 Task: In the  document flyer.odt Use the feature 'and check spelling and grammer' Change font style of header to '18' Select the body of letter and change paragraph spacing to  Double
Action: Mouse moved to (273, 411)
Screenshot: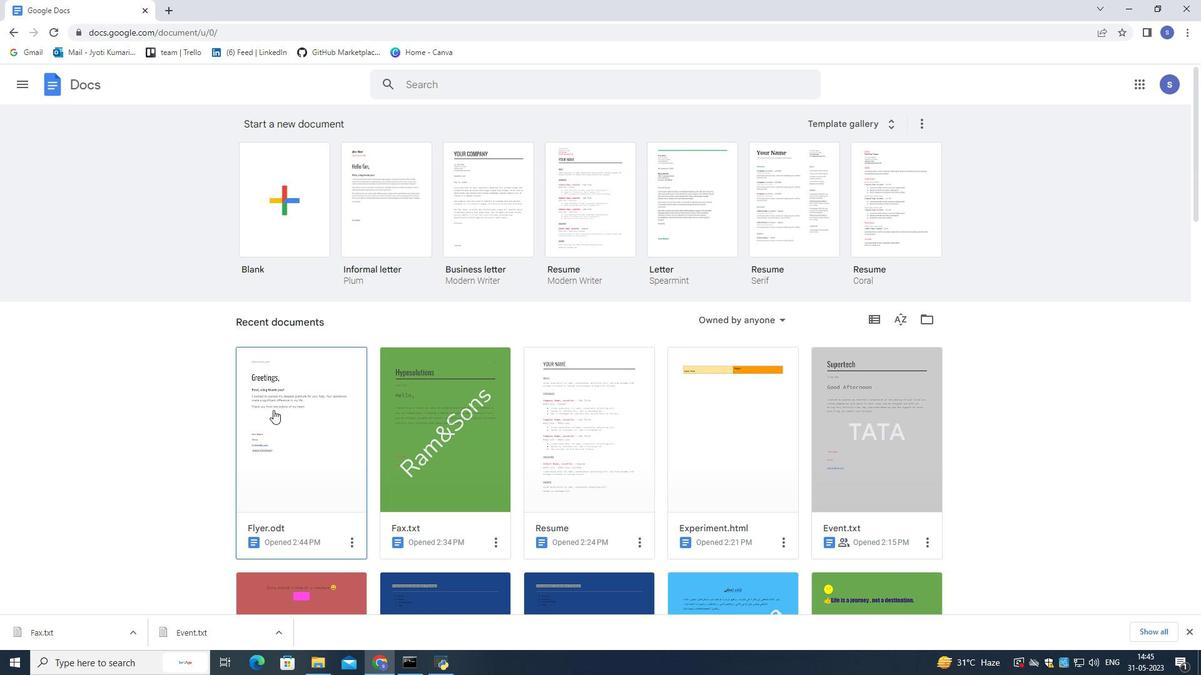 
Action: Mouse pressed left at (273, 411)
Screenshot: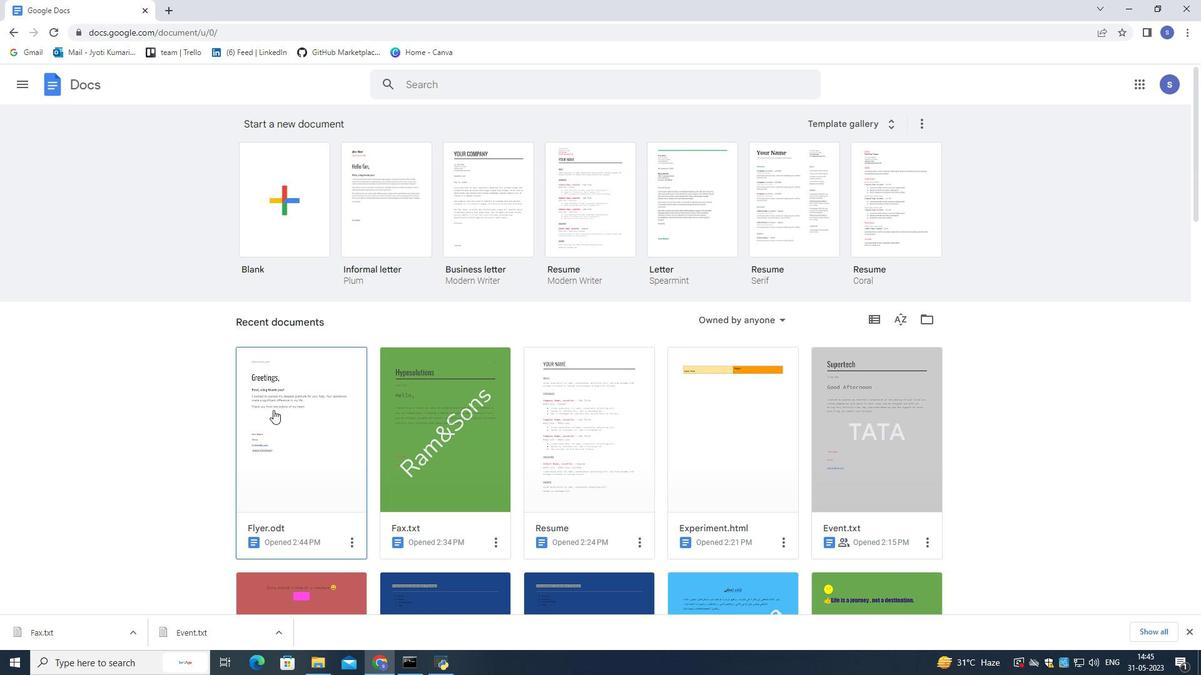 
Action: Mouse moved to (208, 92)
Screenshot: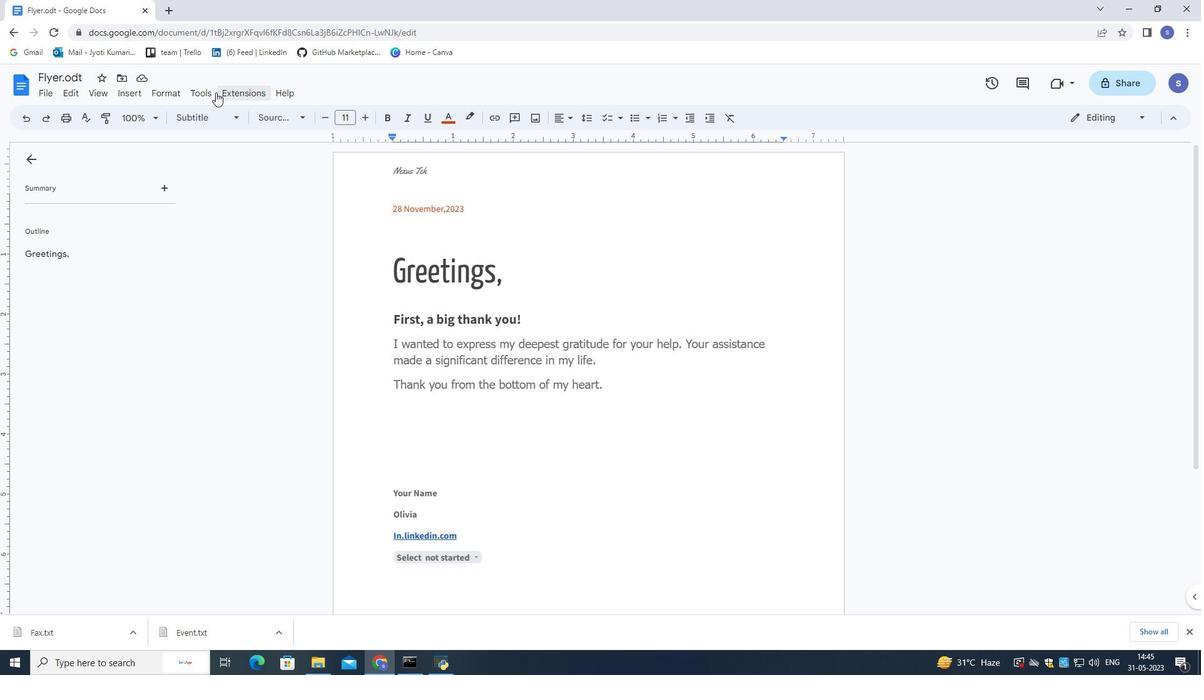 
Action: Mouse pressed left at (208, 92)
Screenshot: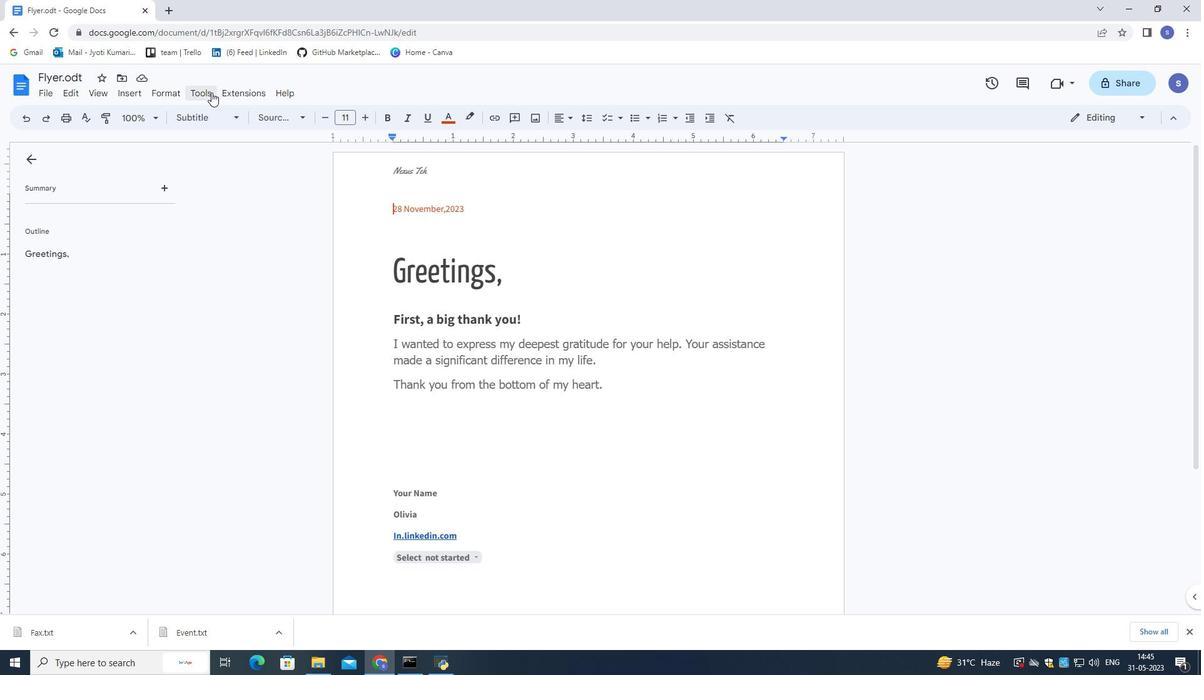 
Action: Mouse moved to (225, 114)
Screenshot: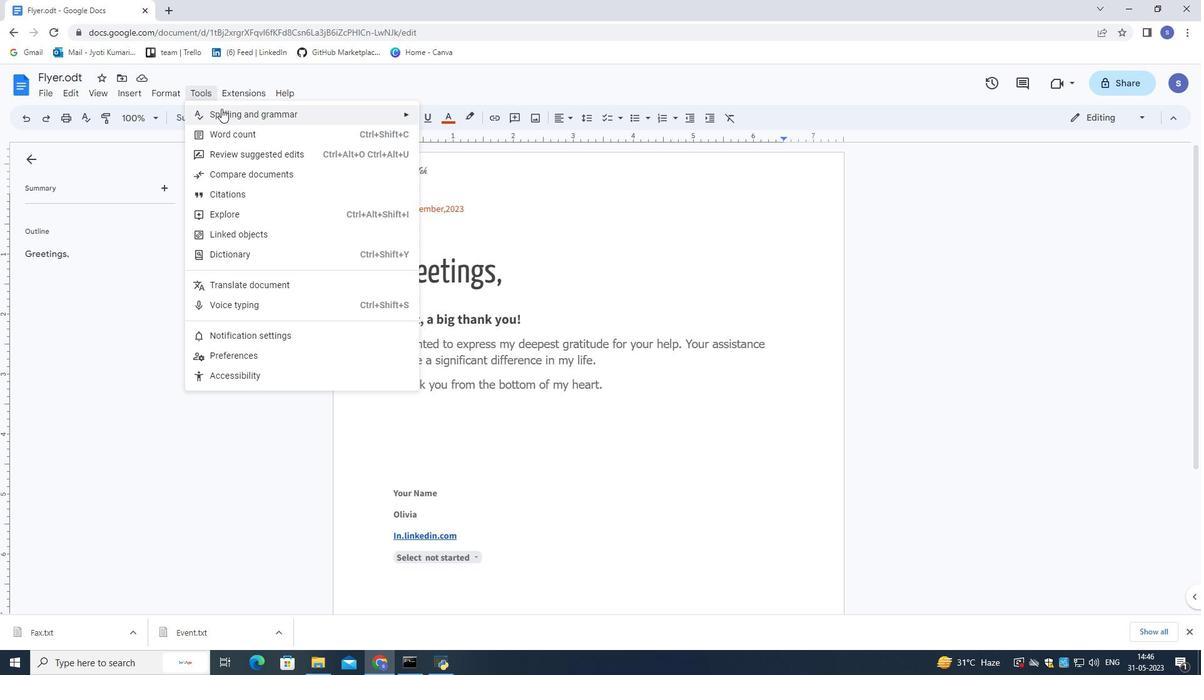 
Action: Mouse pressed left at (225, 114)
Screenshot: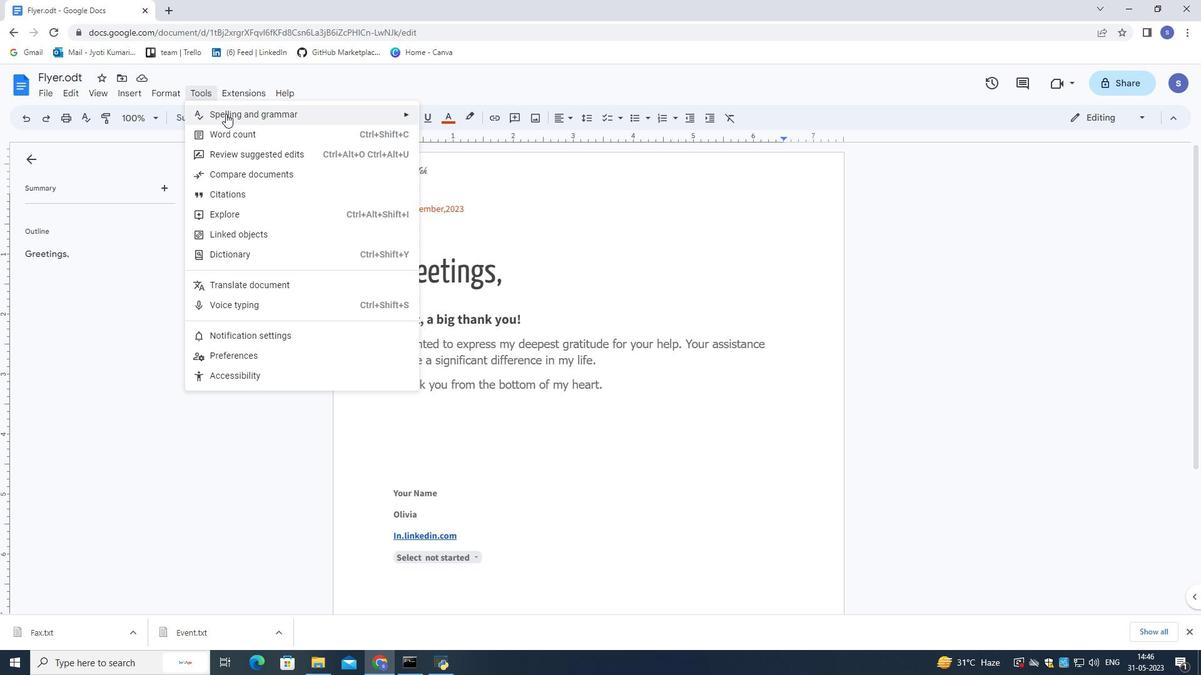 
Action: Mouse moved to (429, 115)
Screenshot: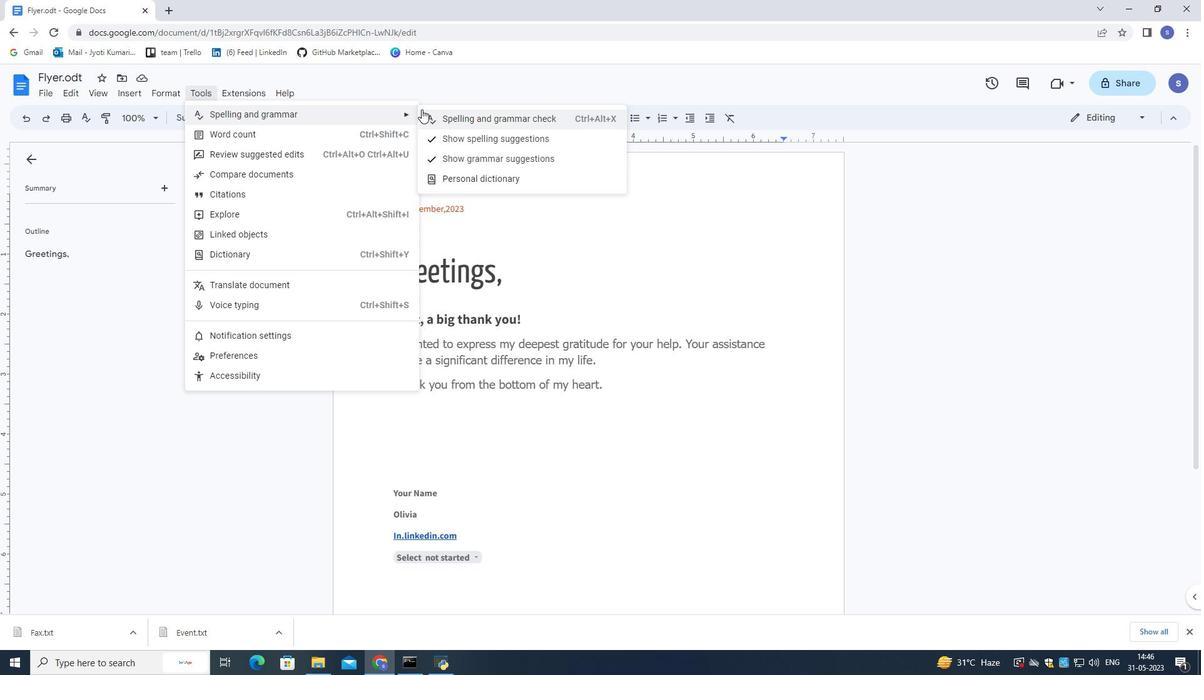 
Action: Mouse pressed left at (429, 115)
Screenshot: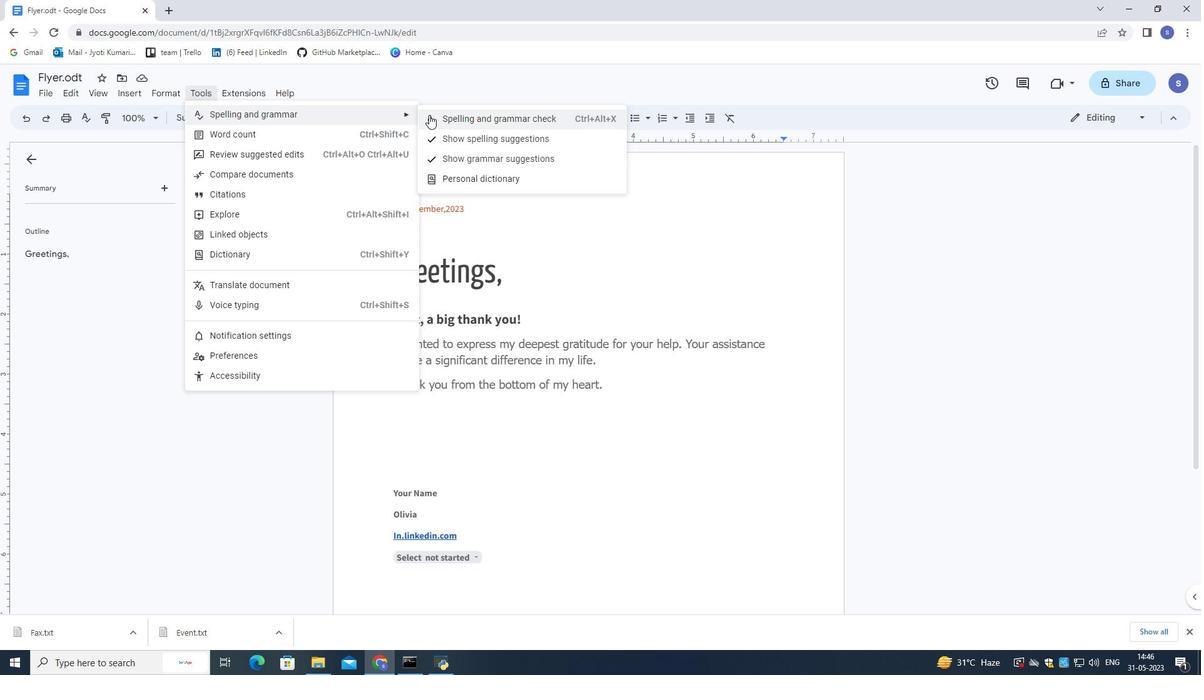 
Action: Mouse moved to (462, 174)
Screenshot: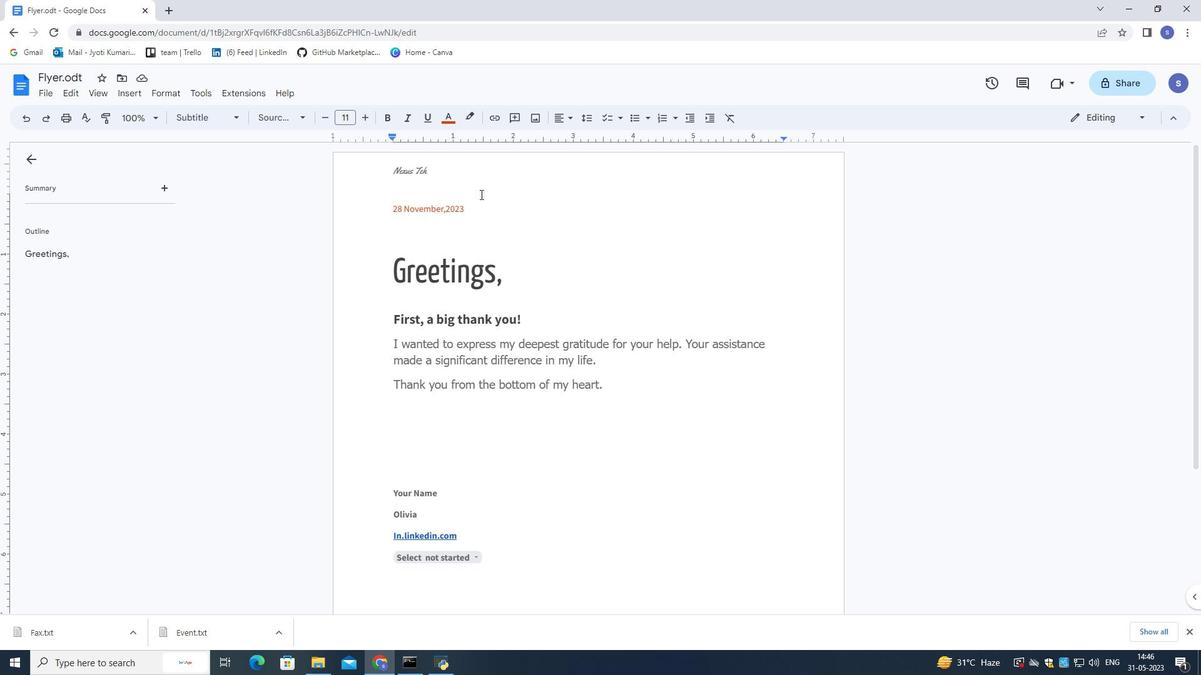 
Action: Mouse pressed left at (462, 174)
Screenshot: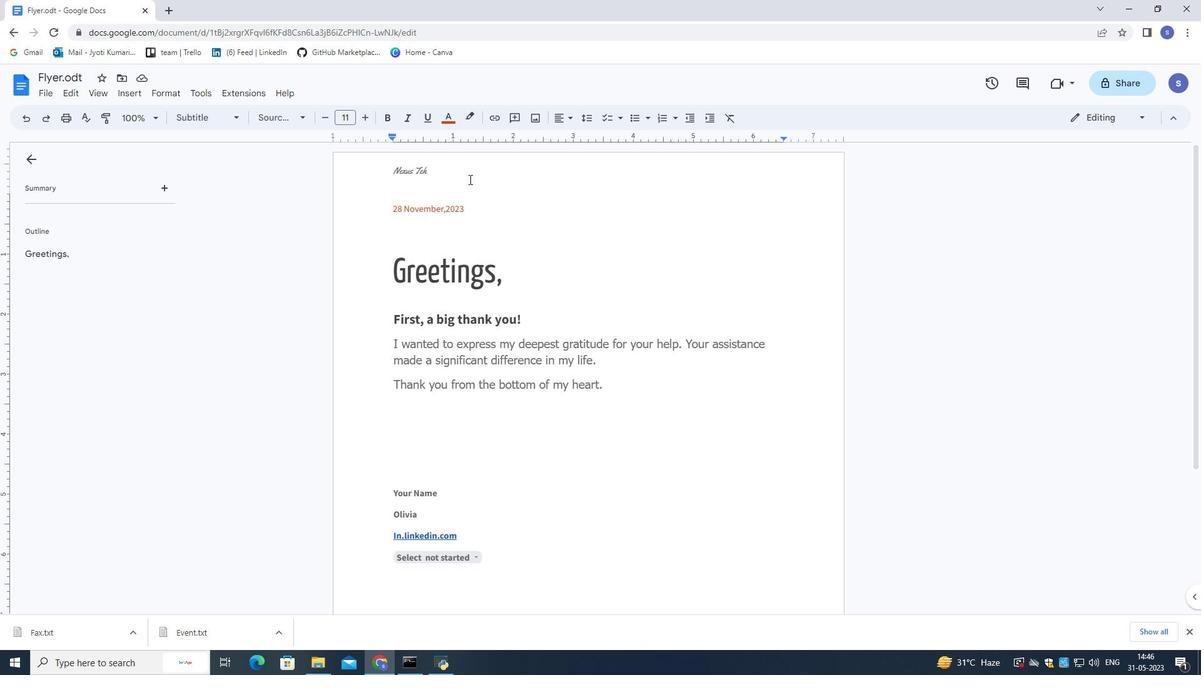
Action: Mouse moved to (428, 170)
Screenshot: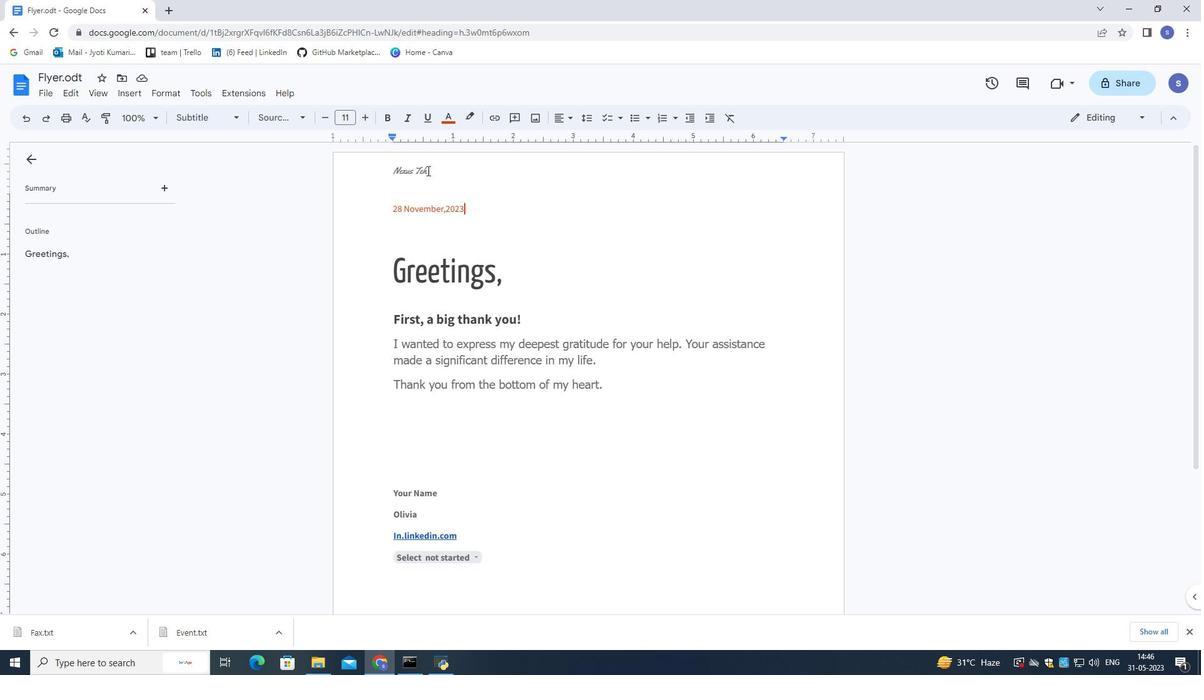 
Action: Mouse pressed left at (428, 170)
Screenshot: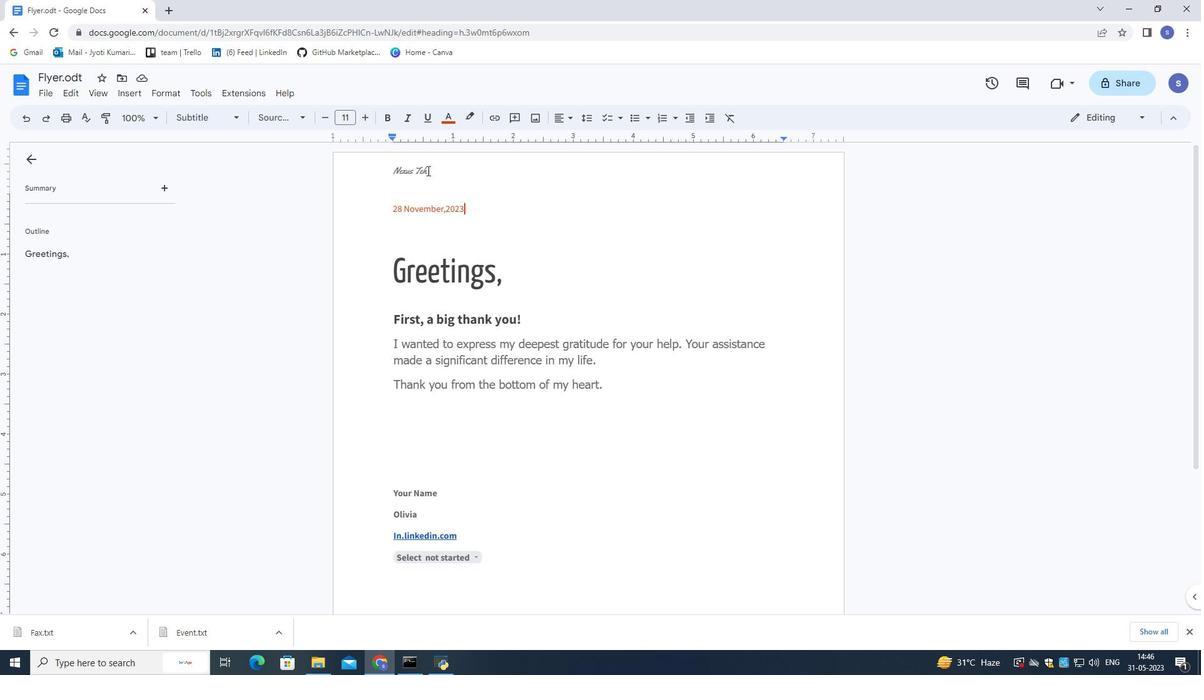 
Action: Mouse pressed left at (428, 170)
Screenshot: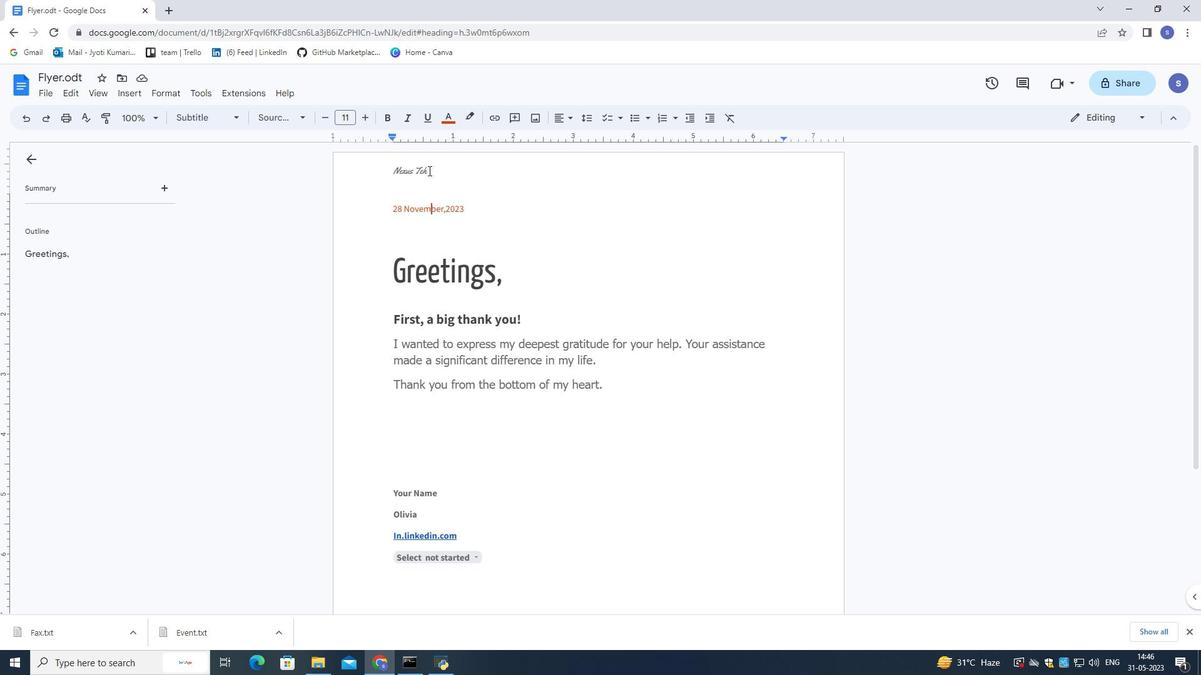 
Action: Mouse moved to (427, 172)
Screenshot: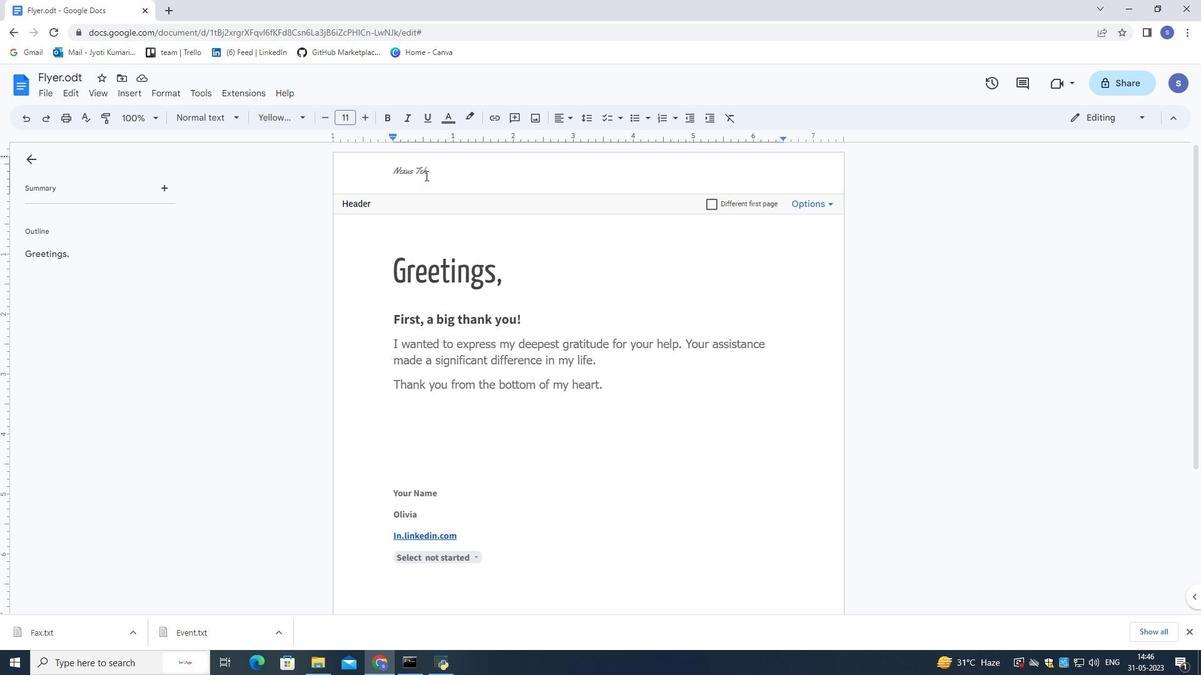 
Action: Mouse pressed left at (427, 172)
Screenshot: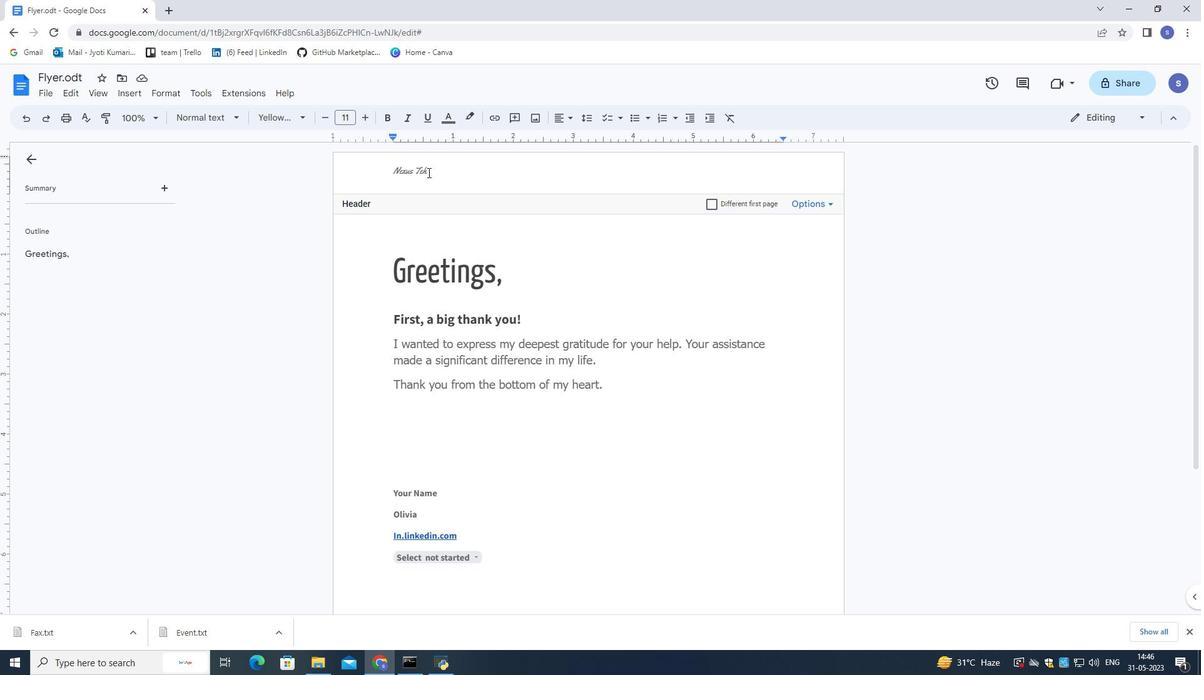
Action: Mouse moved to (429, 172)
Screenshot: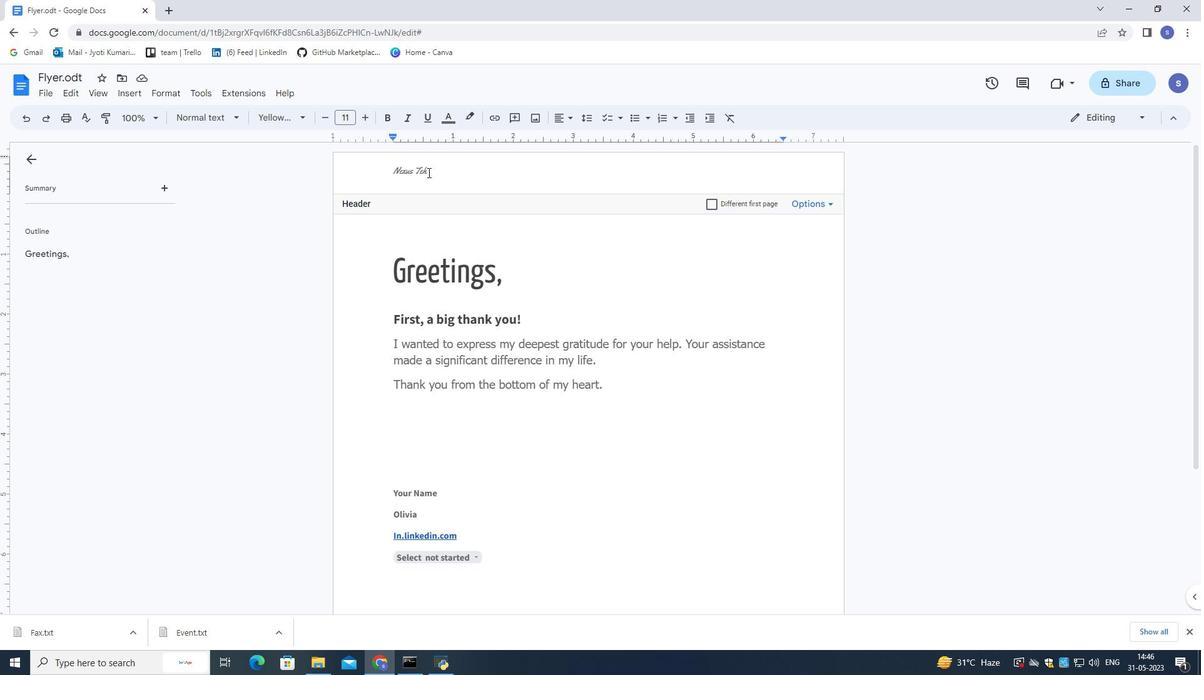 
Action: Mouse pressed left at (429, 172)
Screenshot: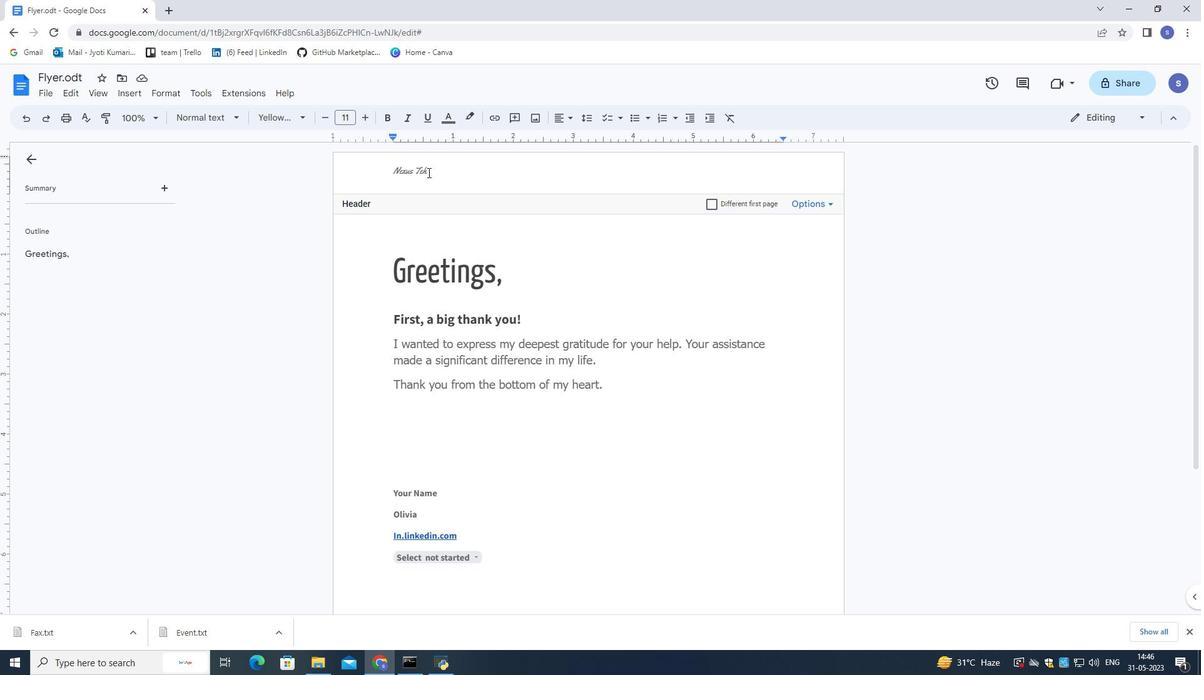 
Action: Mouse moved to (429, 171)
Screenshot: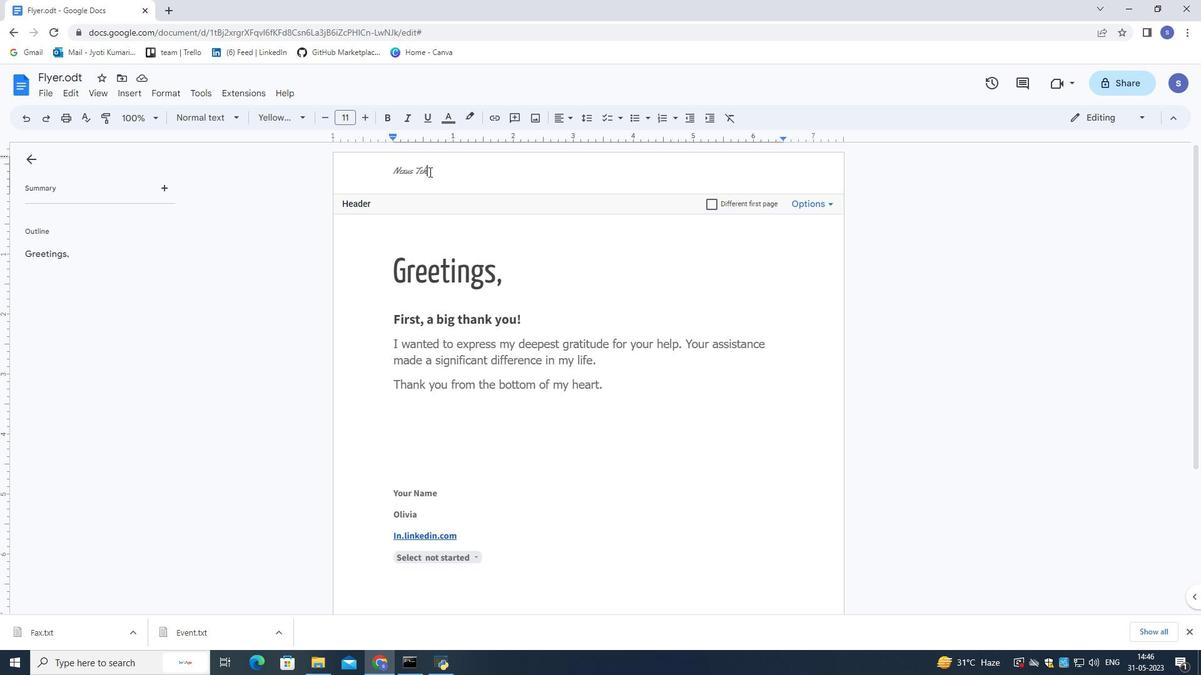 
Action: Mouse pressed left at (429, 171)
Screenshot: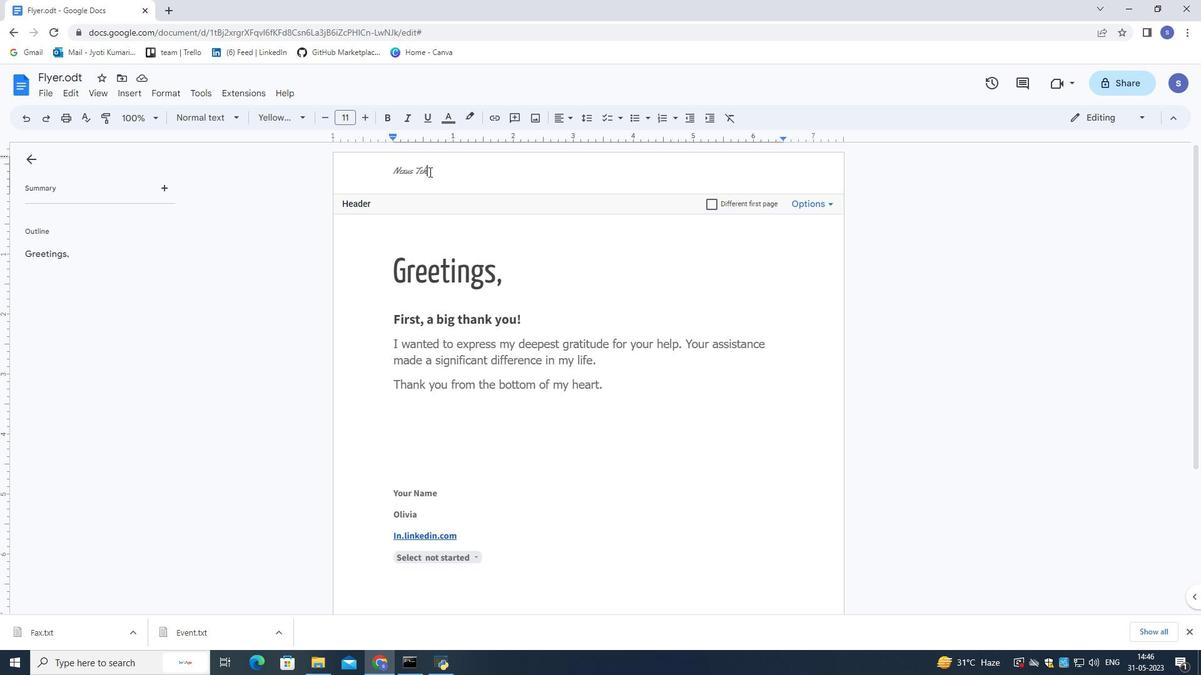 
Action: Mouse pressed left at (429, 171)
Screenshot: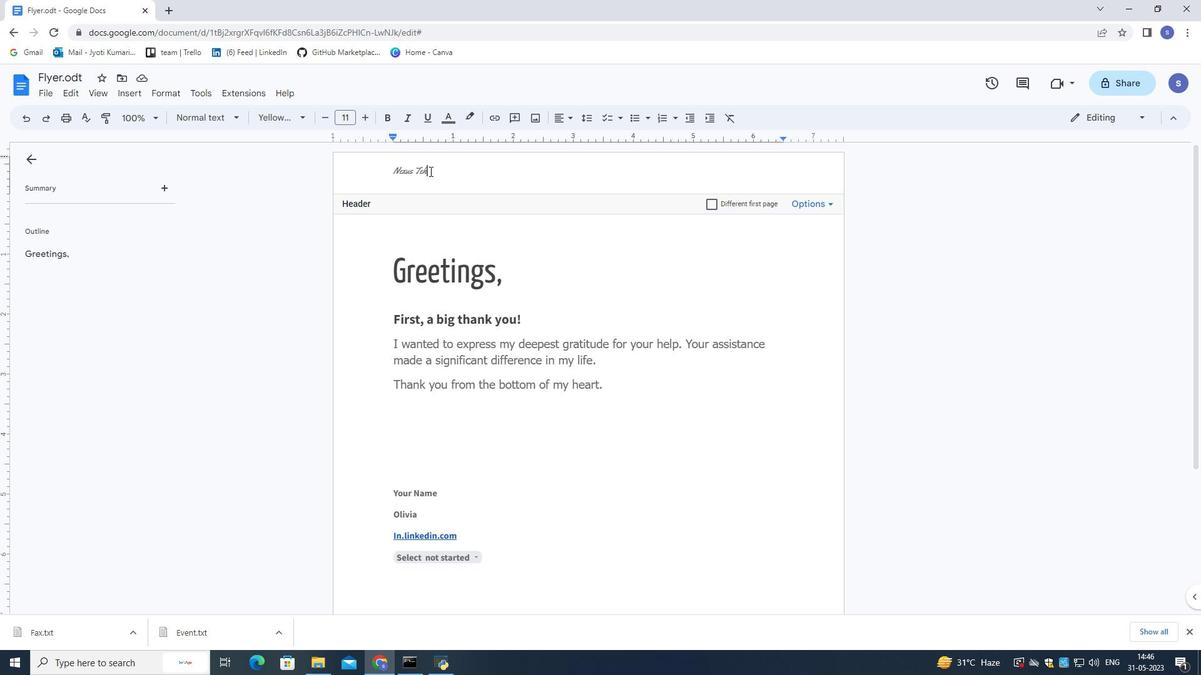 
Action: Mouse pressed left at (429, 171)
Screenshot: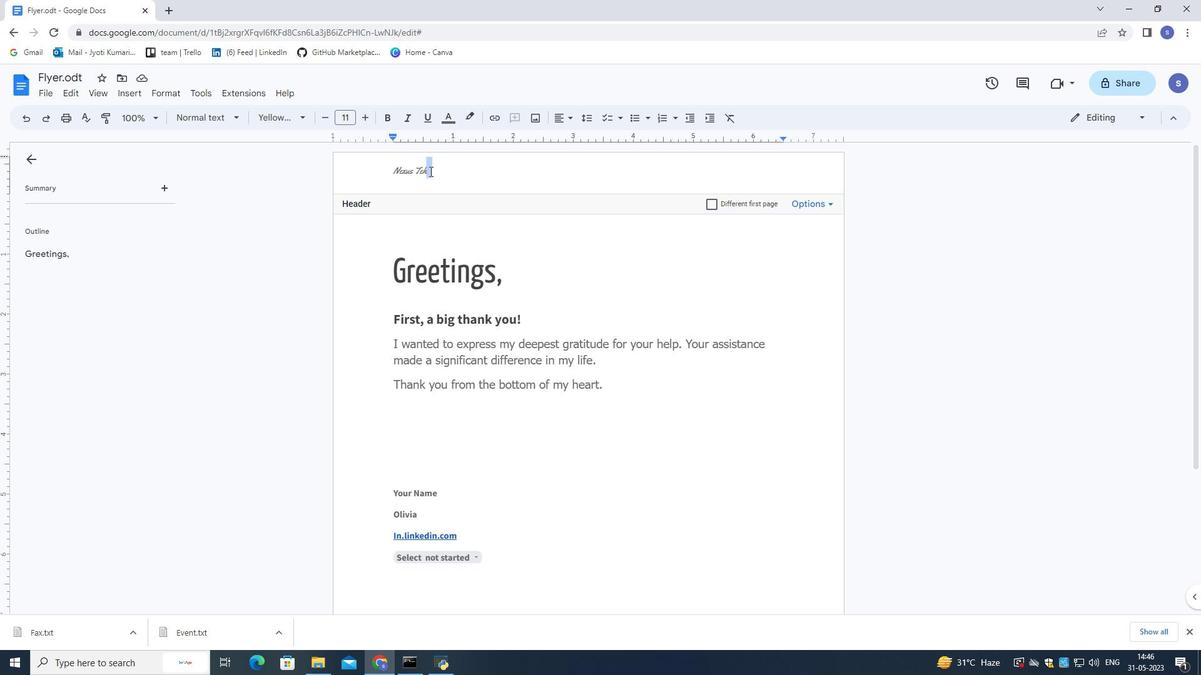 
Action: Mouse moved to (362, 123)
Screenshot: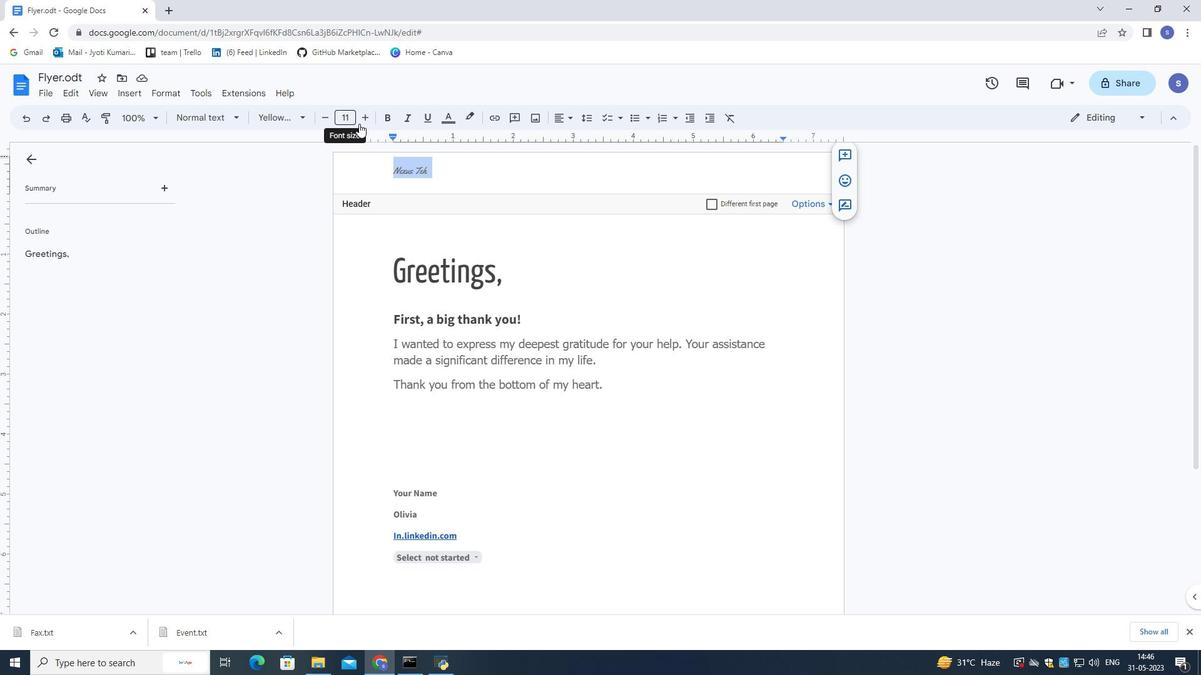 
Action: Mouse pressed left at (362, 123)
Screenshot: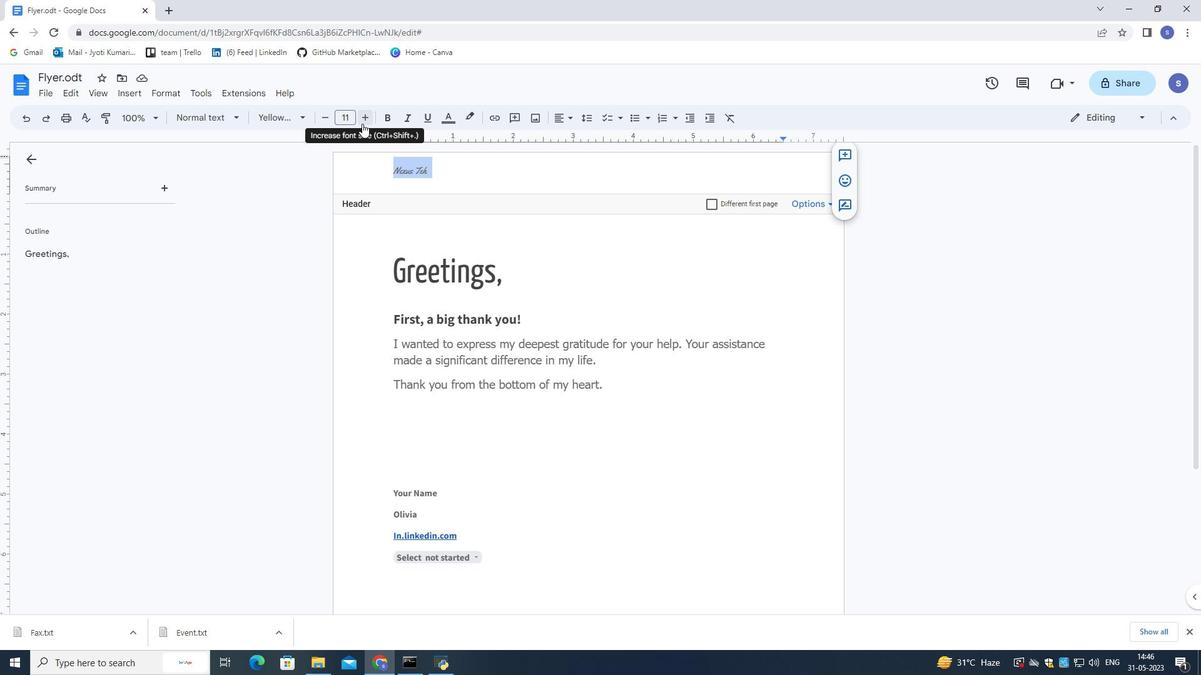 
Action: Mouse pressed left at (362, 123)
Screenshot: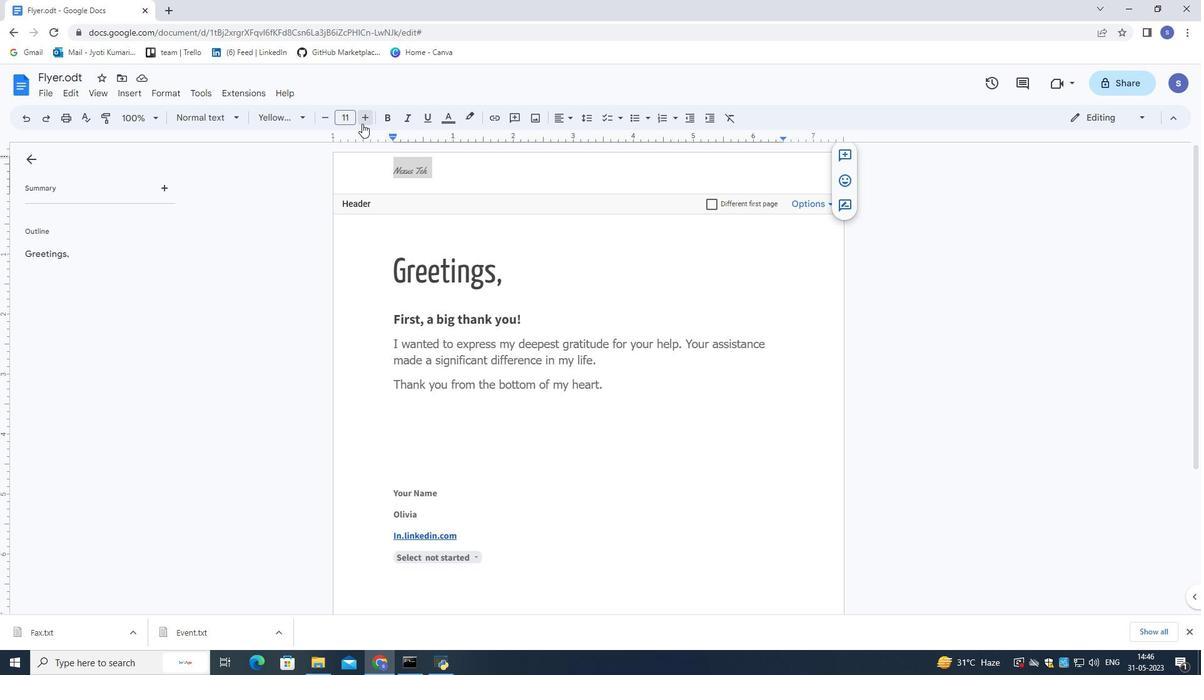 
Action: Mouse pressed left at (362, 123)
Screenshot: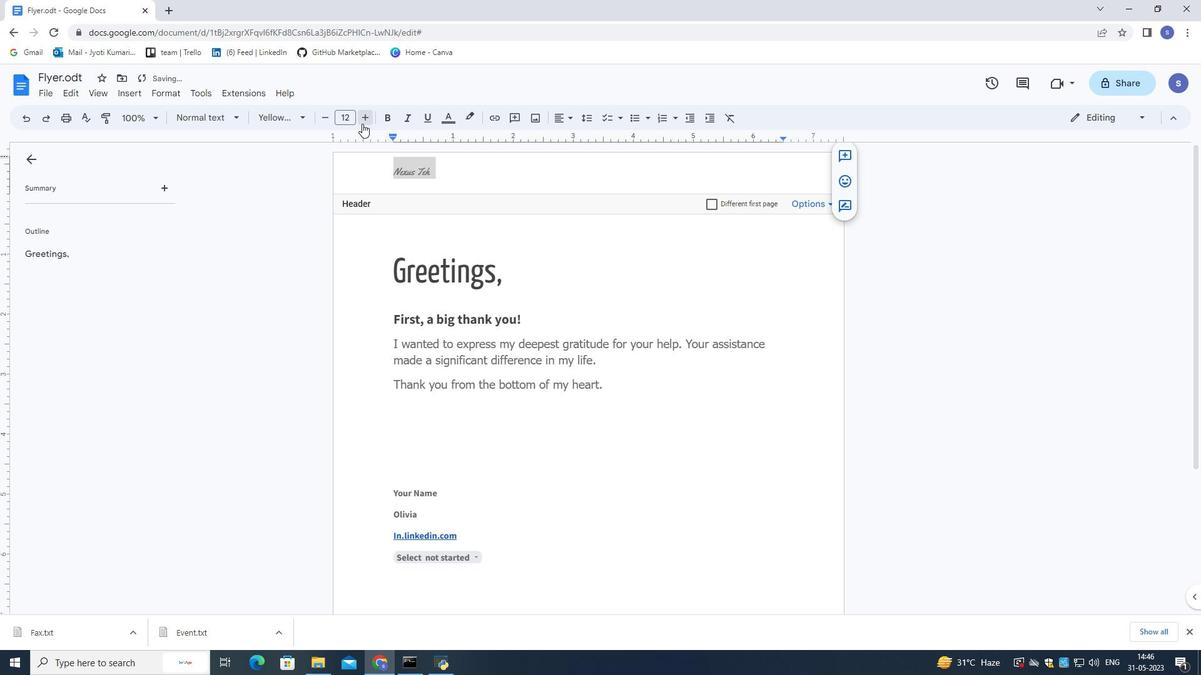 
Action: Mouse pressed left at (362, 123)
Screenshot: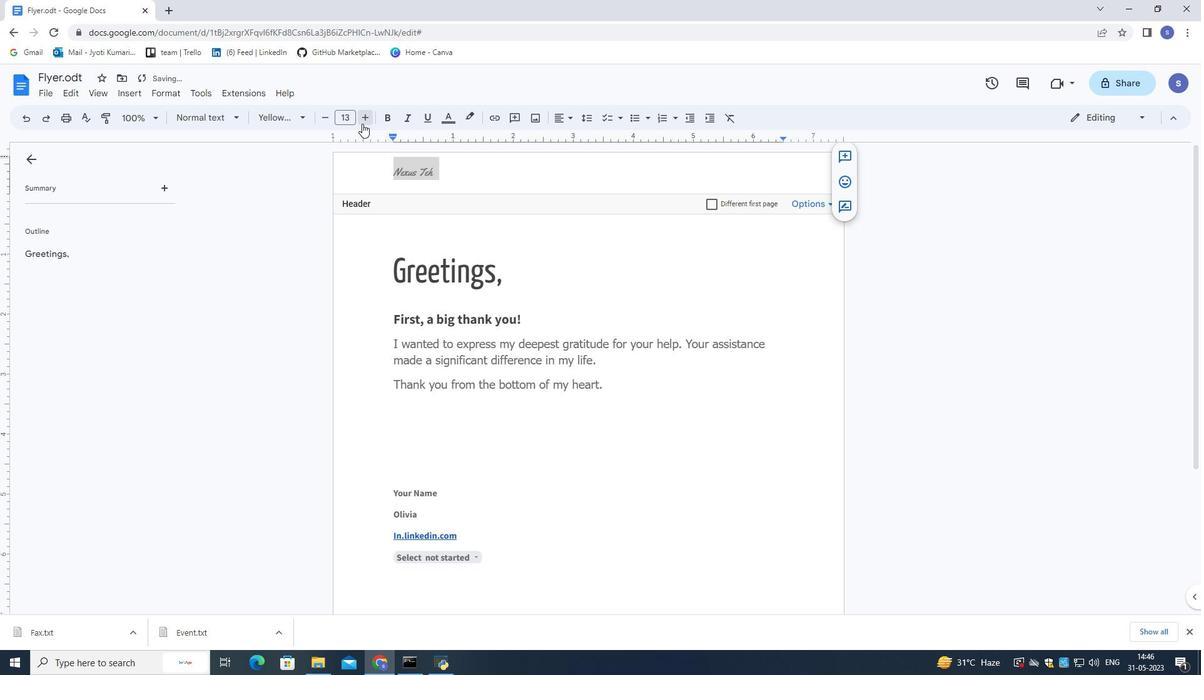 
Action: Mouse pressed left at (362, 123)
Screenshot: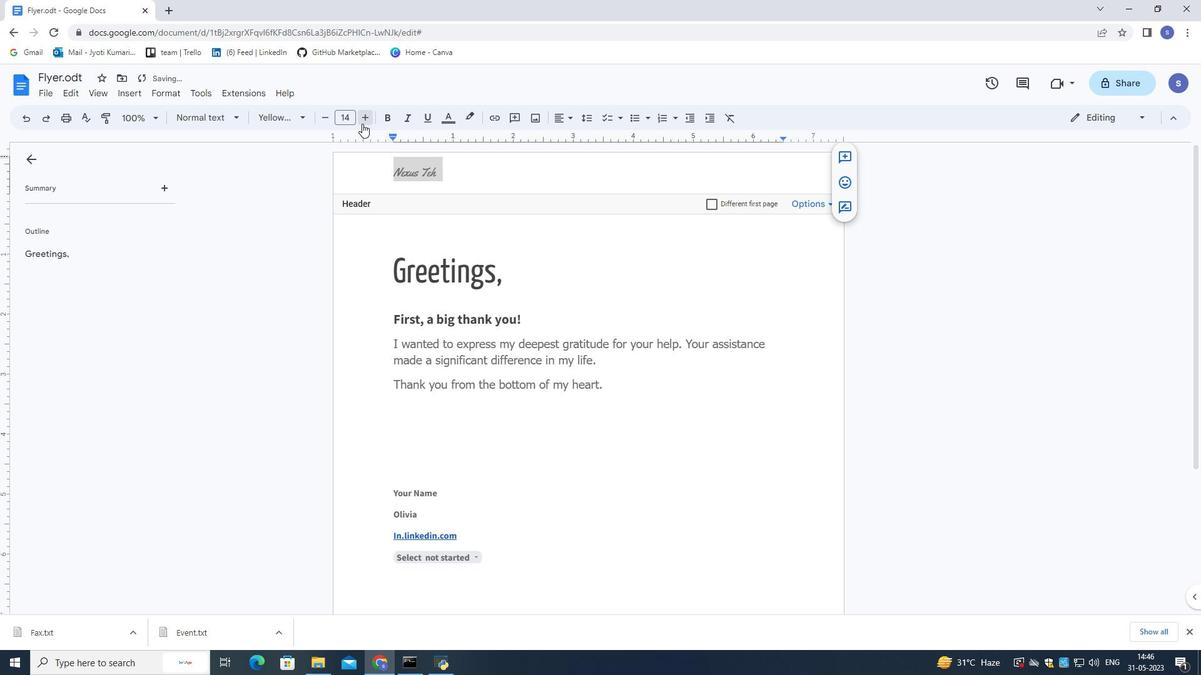 
Action: Mouse pressed left at (362, 123)
Screenshot: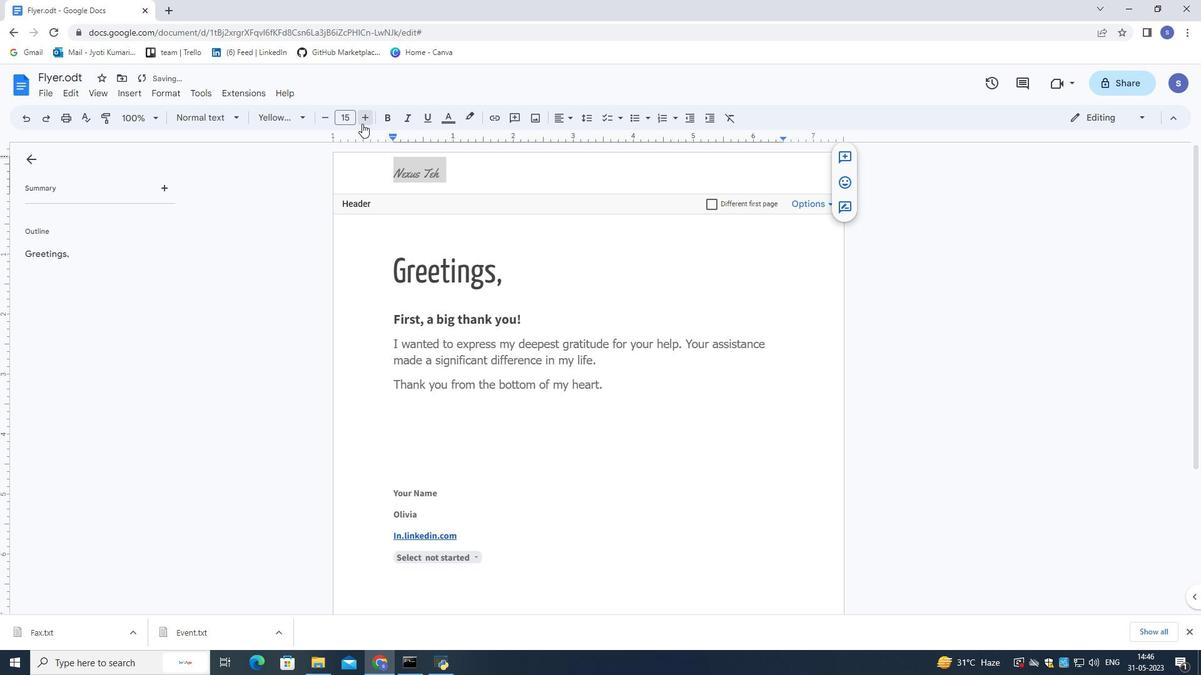 
Action: Mouse pressed left at (362, 123)
Screenshot: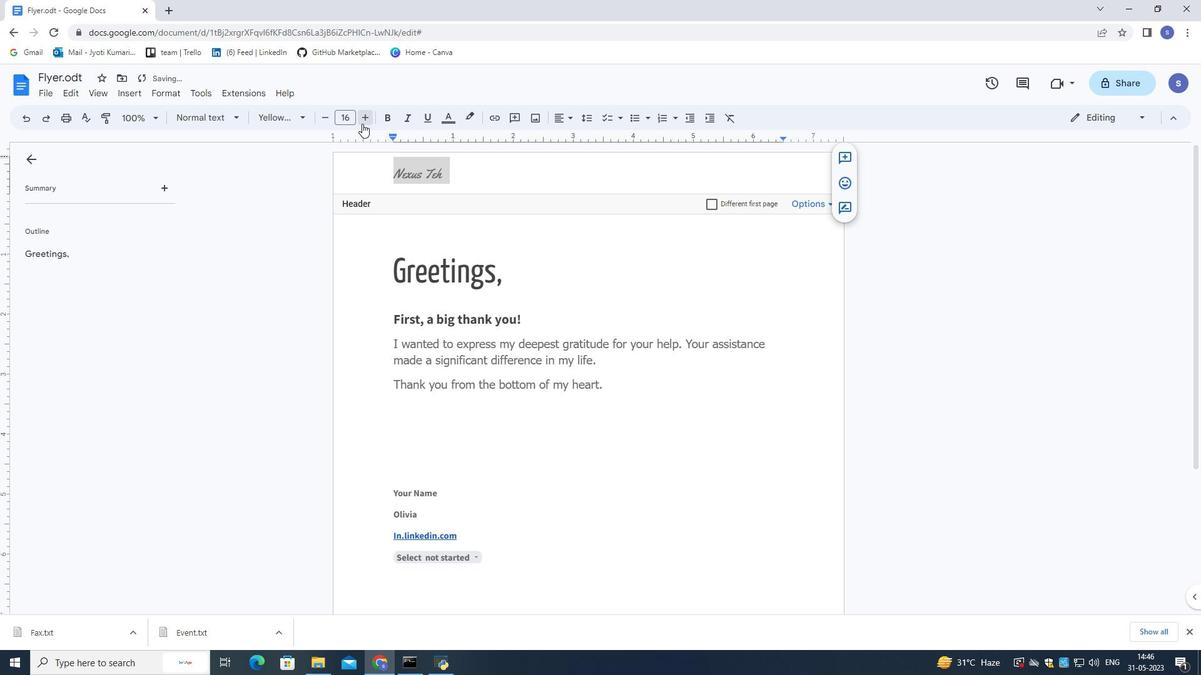
Action: Mouse moved to (611, 514)
Screenshot: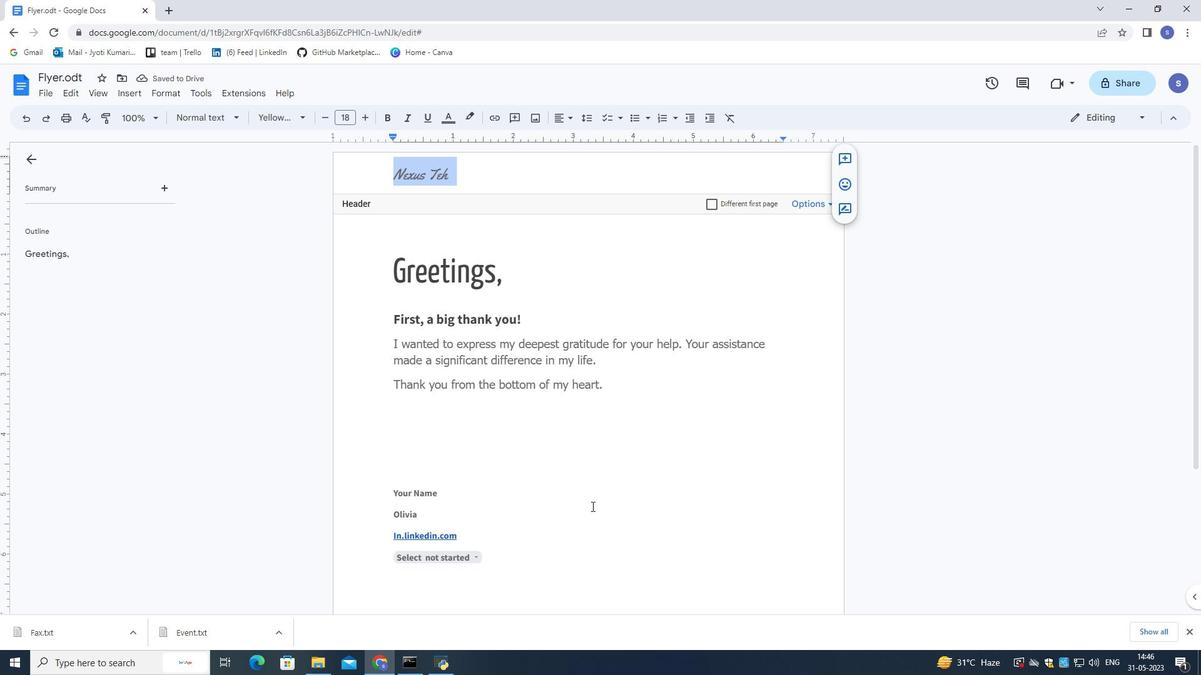 
Action: Mouse pressed left at (611, 514)
Screenshot: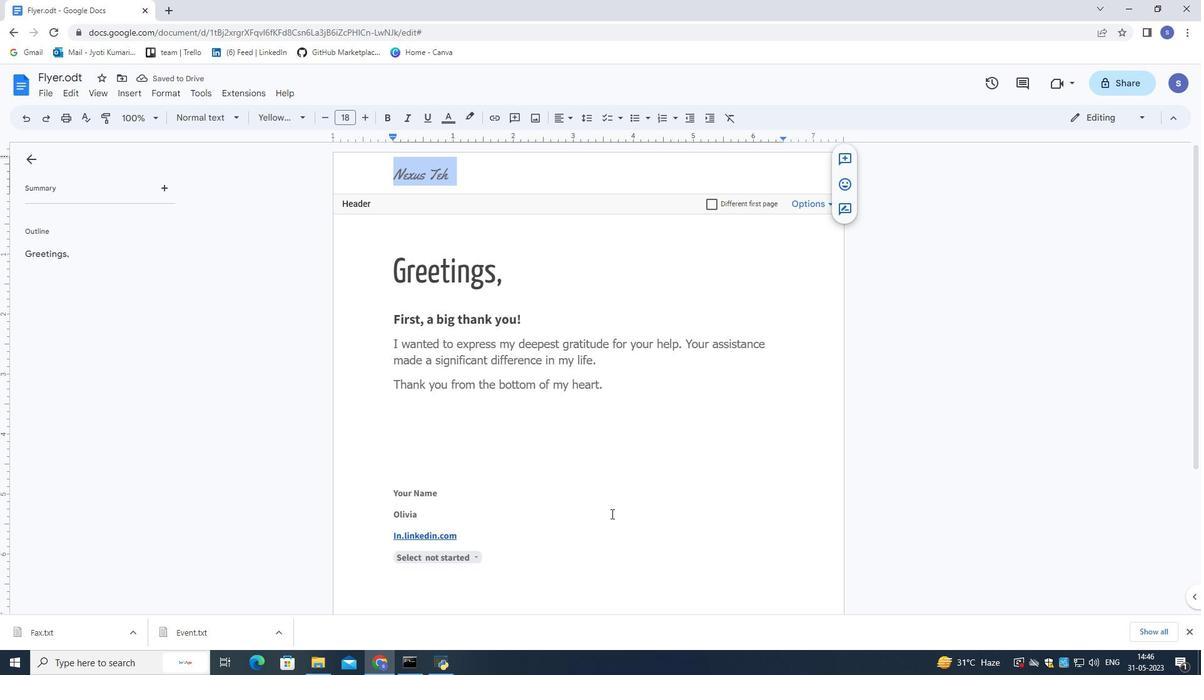 
Action: Mouse moved to (622, 386)
Screenshot: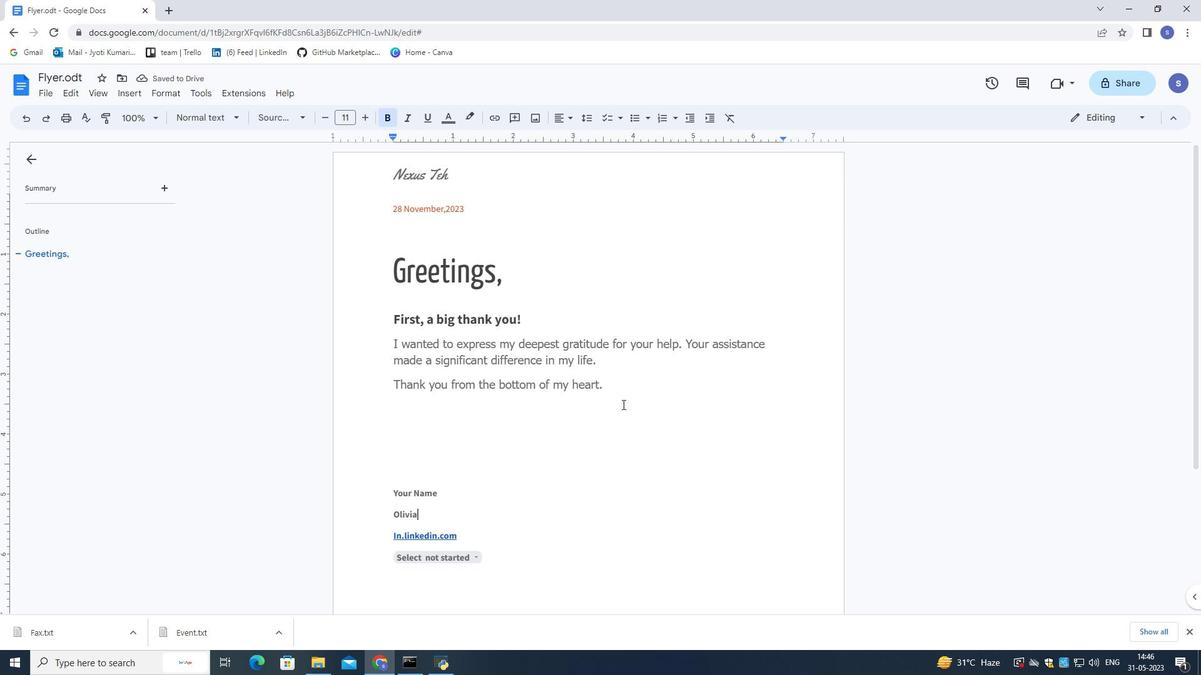 
Action: Mouse pressed left at (622, 386)
Screenshot: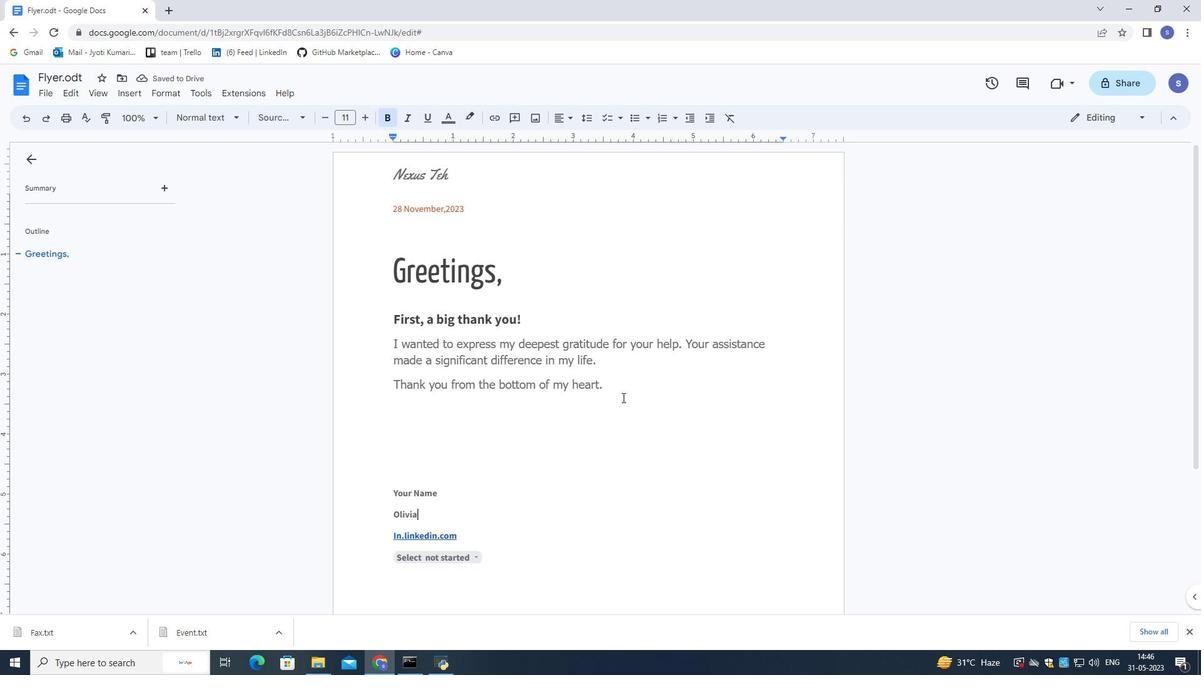 
Action: Mouse moved to (580, 123)
Screenshot: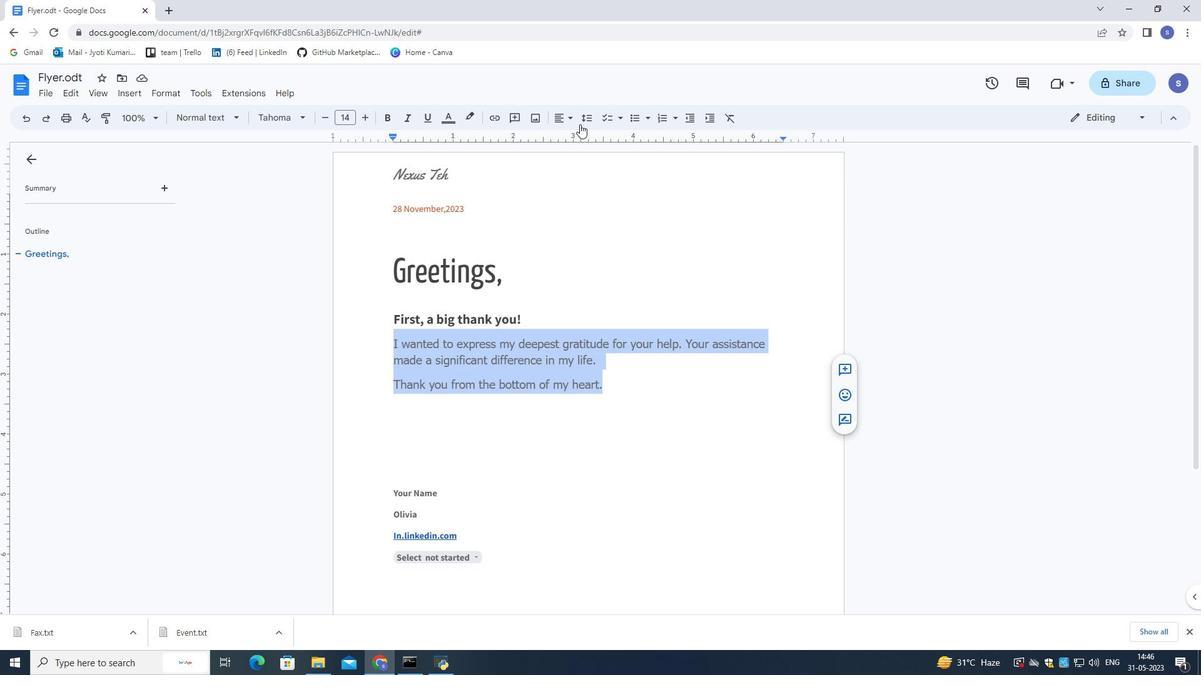 
Action: Mouse pressed left at (580, 123)
Screenshot: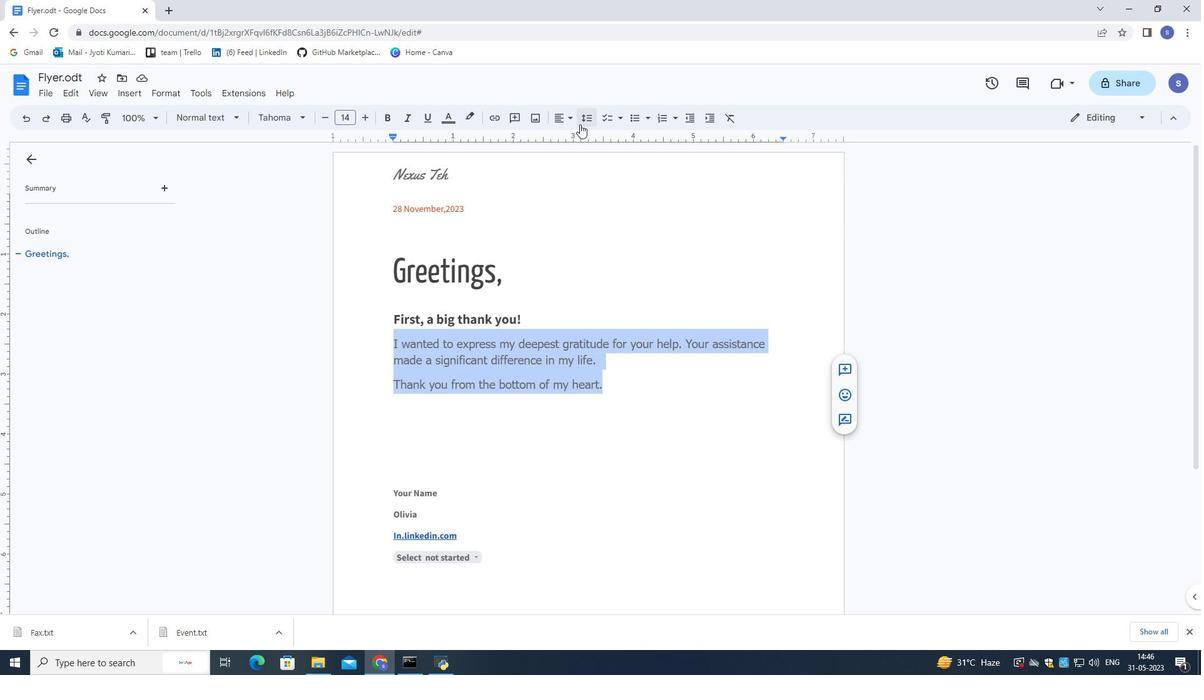 
Action: Mouse moved to (600, 195)
Screenshot: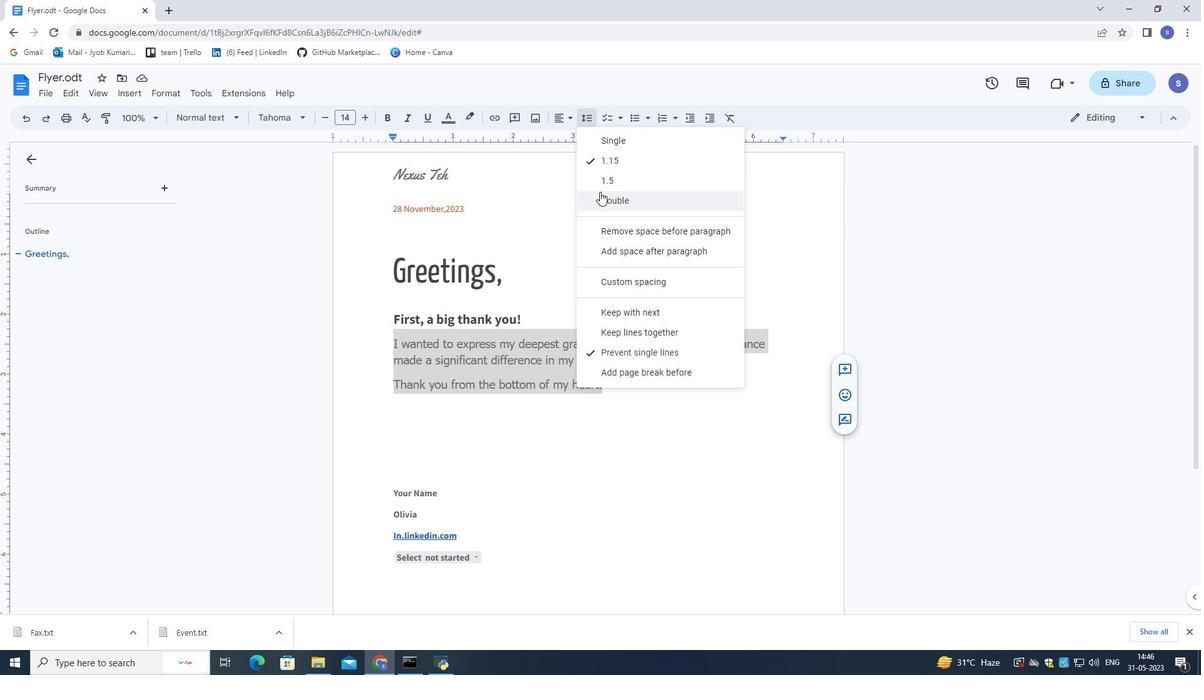 
Action: Mouse pressed left at (600, 195)
Screenshot: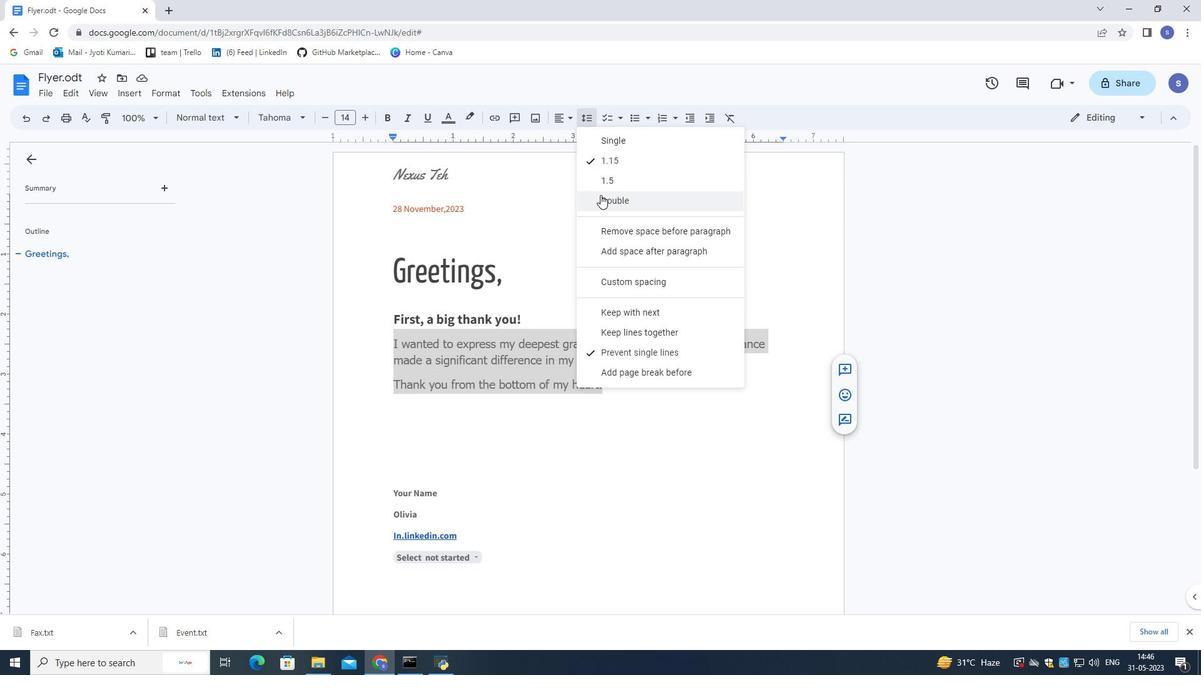 
Action: Mouse moved to (581, 222)
Screenshot: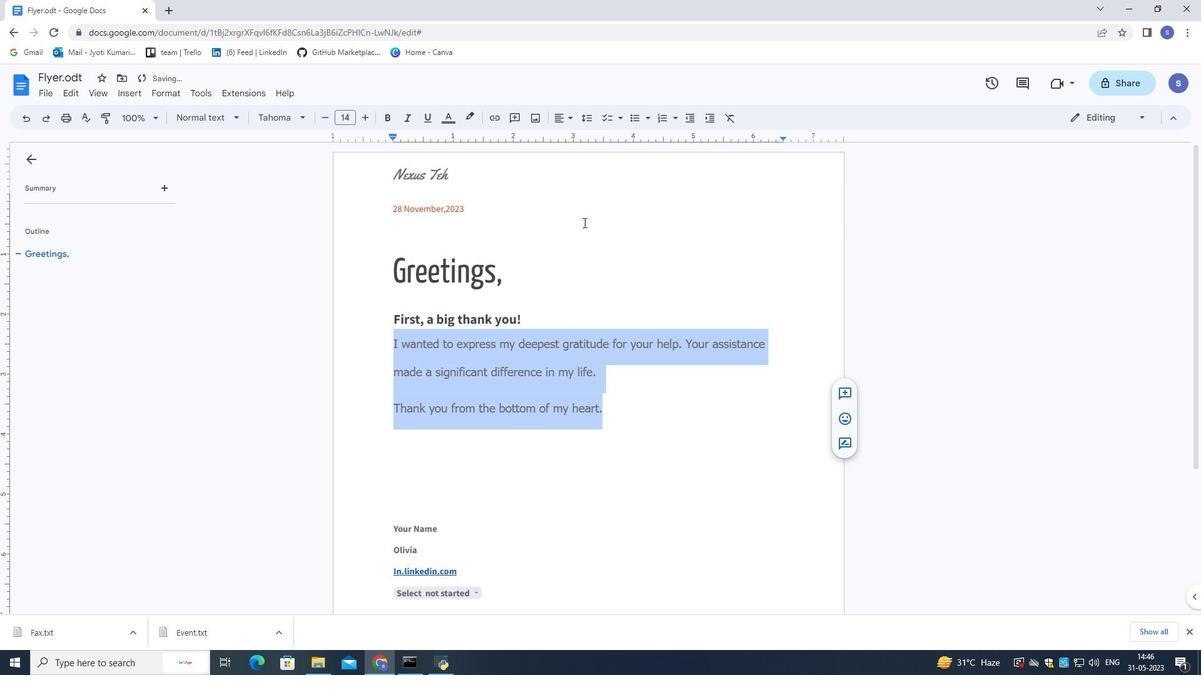 
Action: Mouse pressed left at (581, 222)
Screenshot: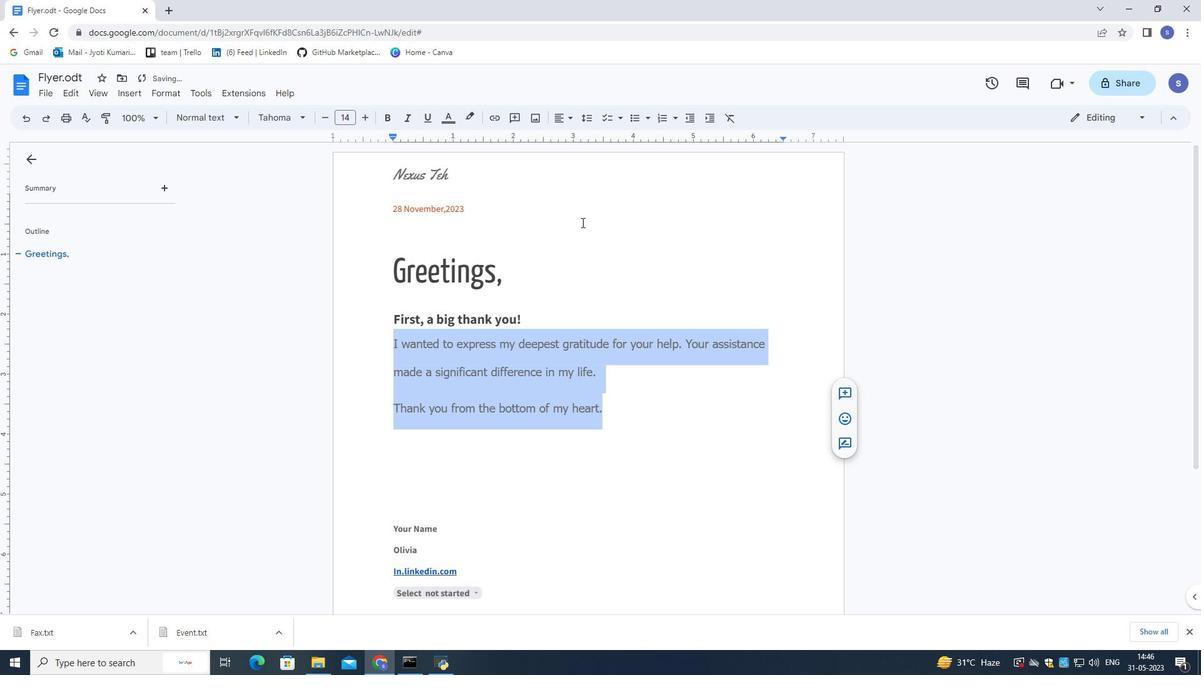
Action: Mouse moved to (583, 240)
Screenshot: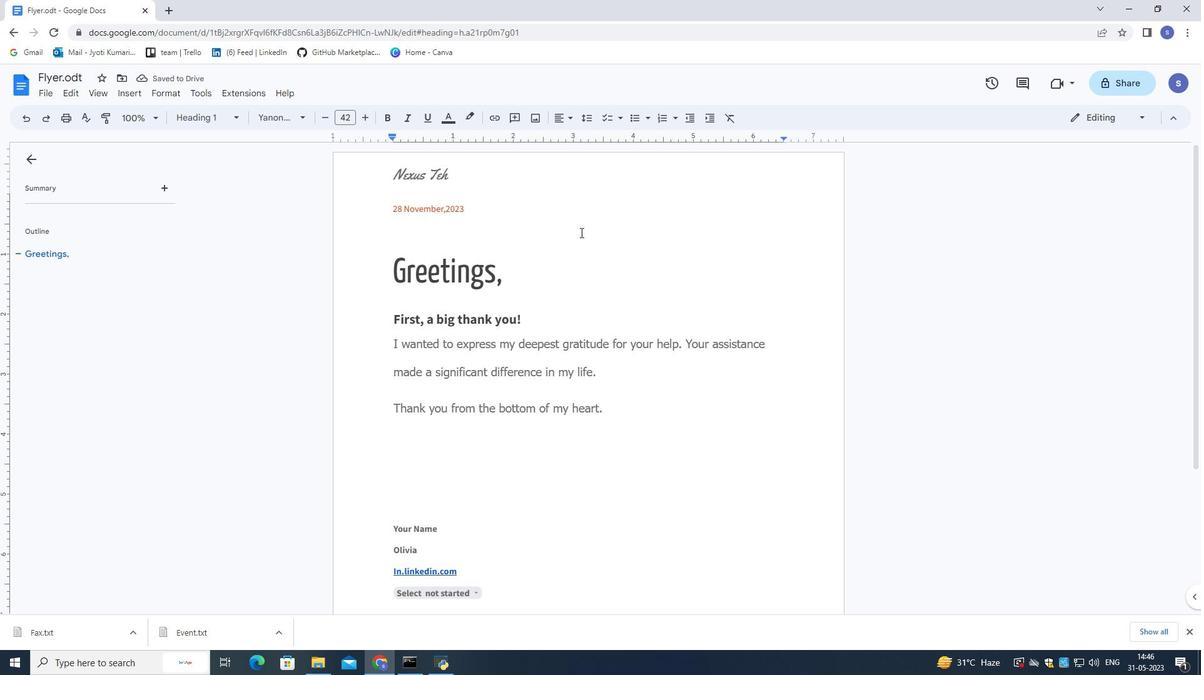 
